 Task: Create Card Compliance Audit in Board Data Visualization Tools to Workspace Enterprise Resource Planning. Create Card Conference Execution in Board Content Marketing Campaigns to Workspace Enterprise Resource Planning. Create Card Leadership Development Performance Review in Board Website Conversion Rate Optimization to Workspace Enterprise Resource Planning
Action: Mouse moved to (84, 277)
Screenshot: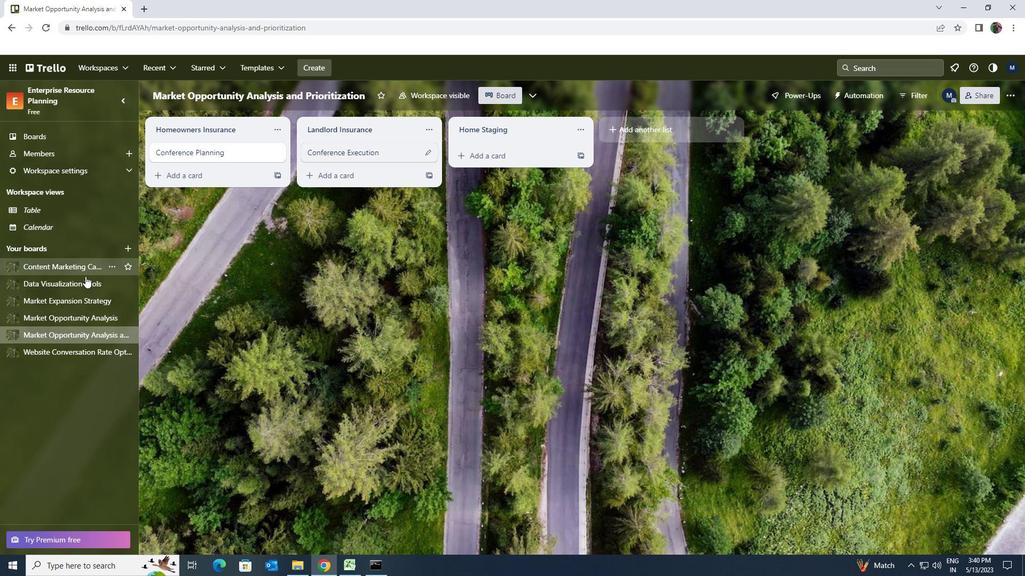 
Action: Mouse pressed left at (84, 277)
Screenshot: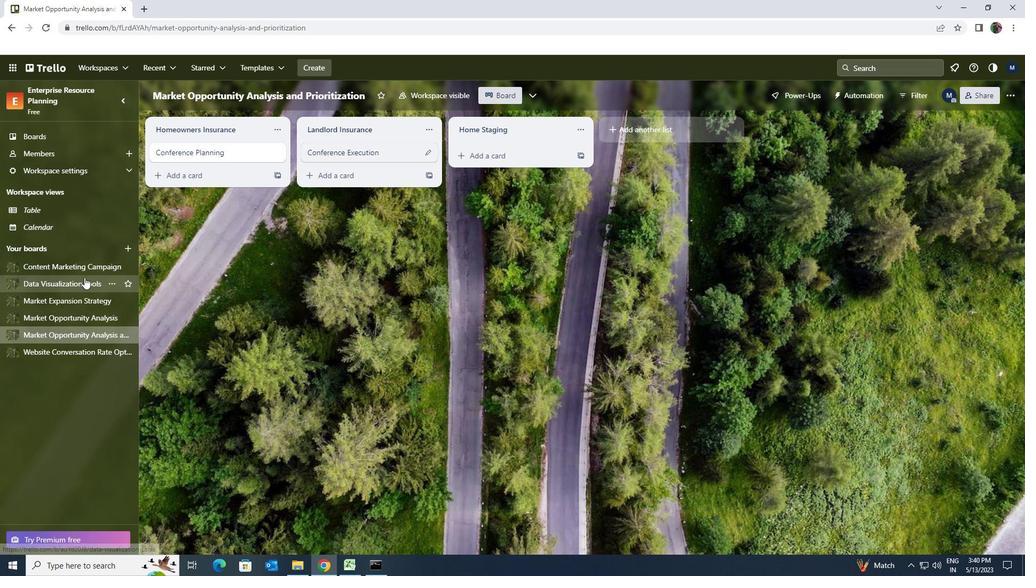 
Action: Mouse moved to (461, 156)
Screenshot: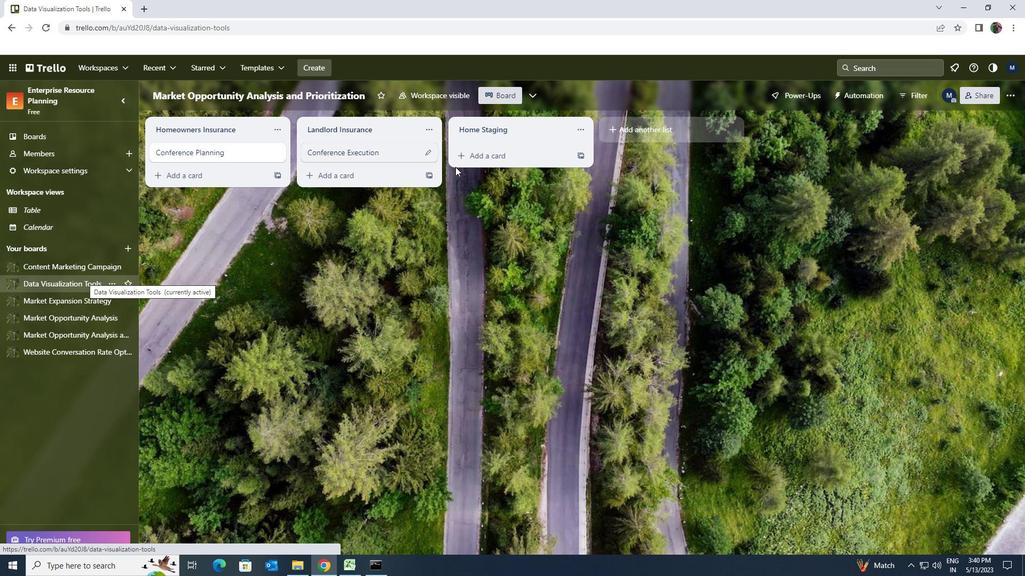 
Action: Mouse pressed left at (461, 156)
Screenshot: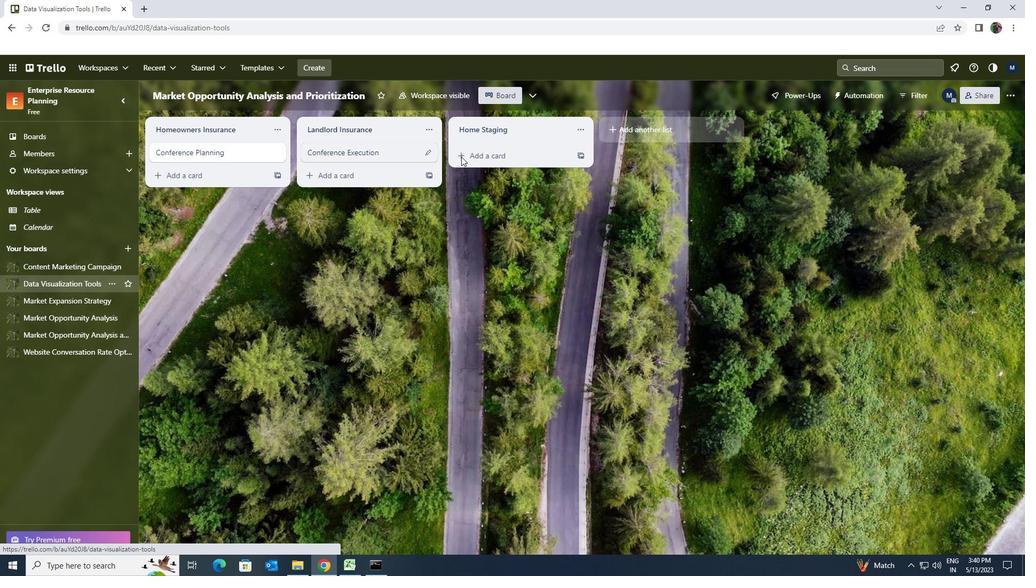
Action: Key pressed <Key.shift>COMPLIANCE<Key.space><Key.shift>AUDIT
Screenshot: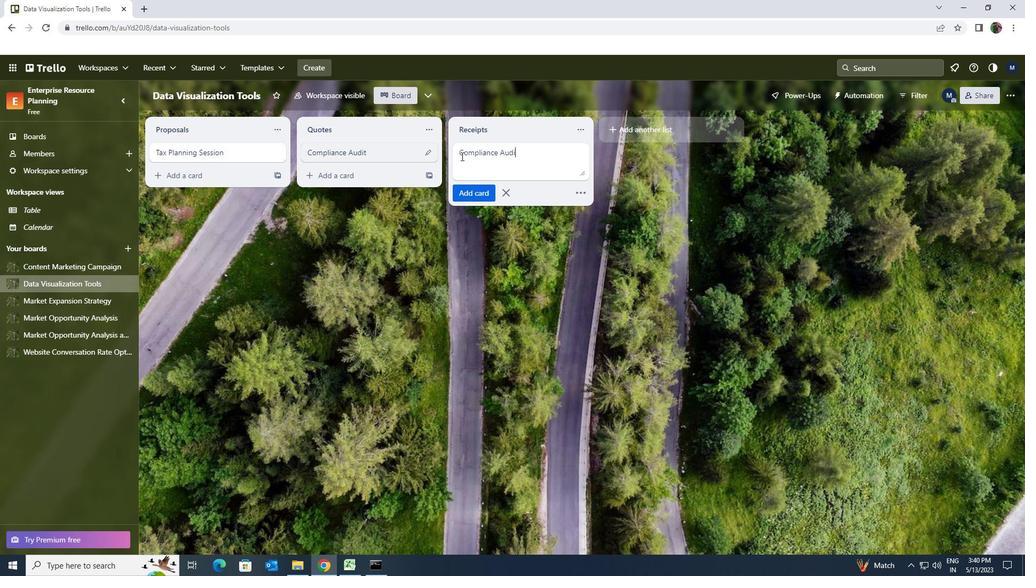 
Action: Mouse moved to (474, 193)
Screenshot: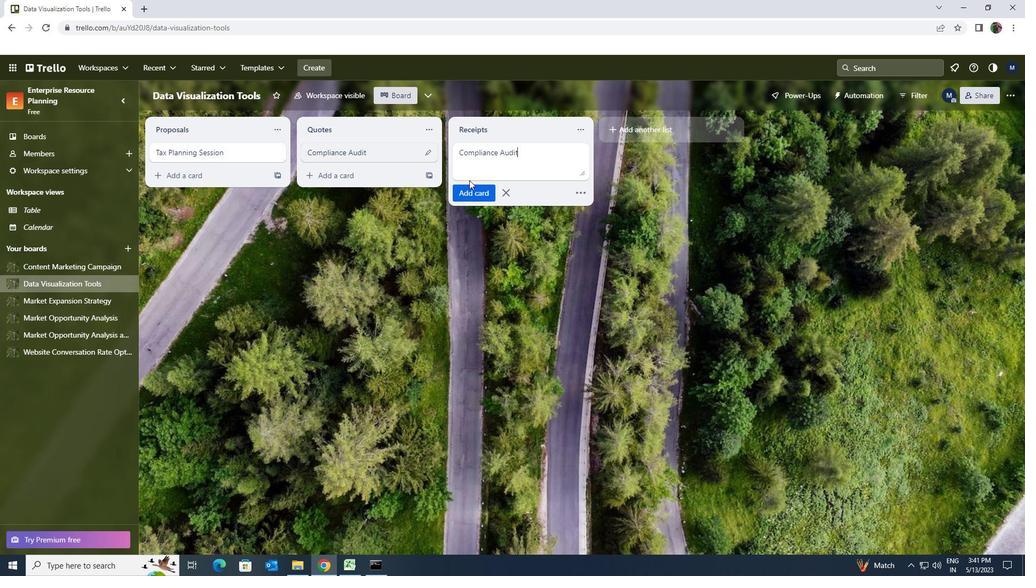 
Action: Mouse pressed left at (474, 193)
Screenshot: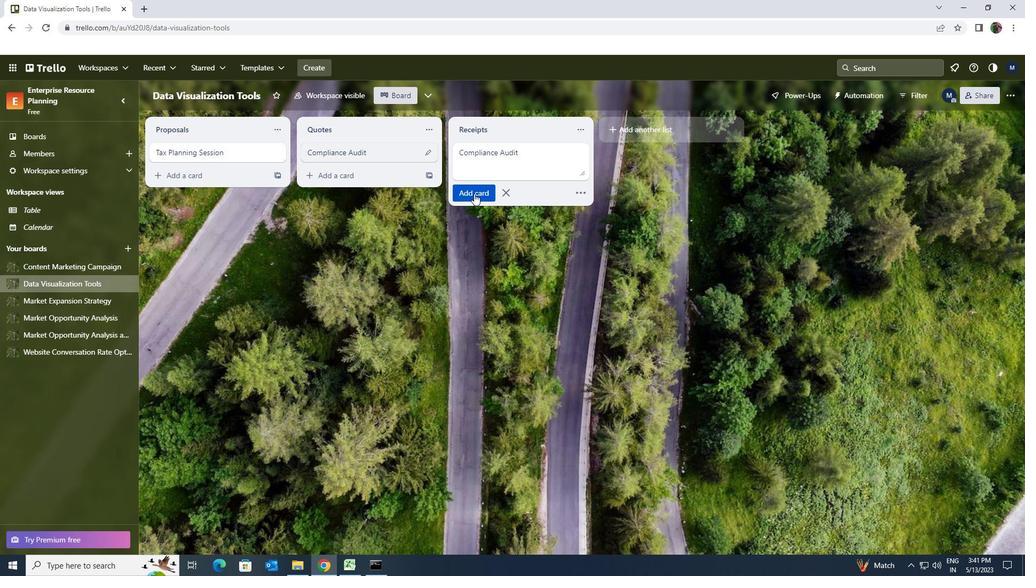 
Action: Mouse moved to (43, 261)
Screenshot: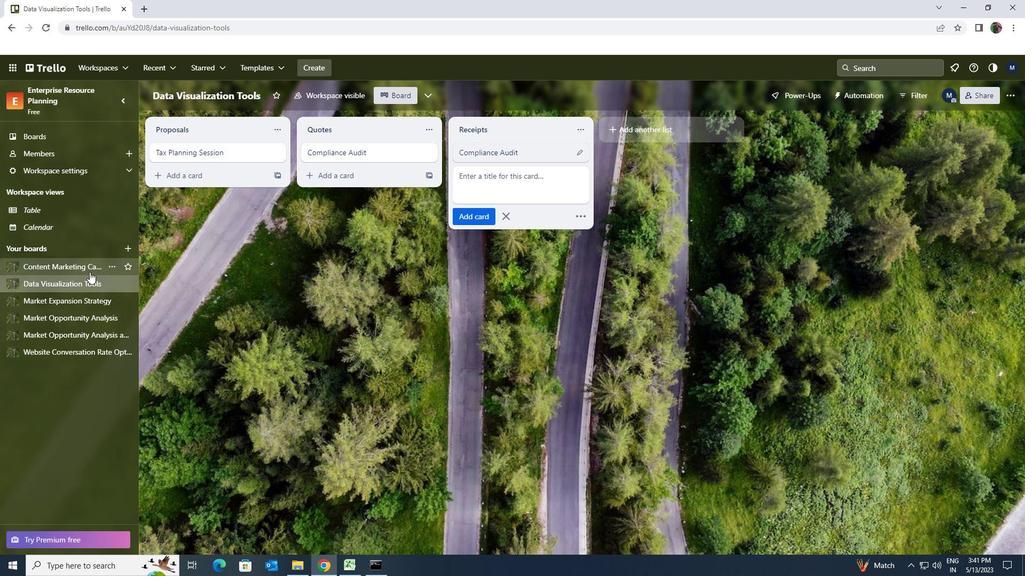 
Action: Mouse pressed left at (43, 261)
Screenshot: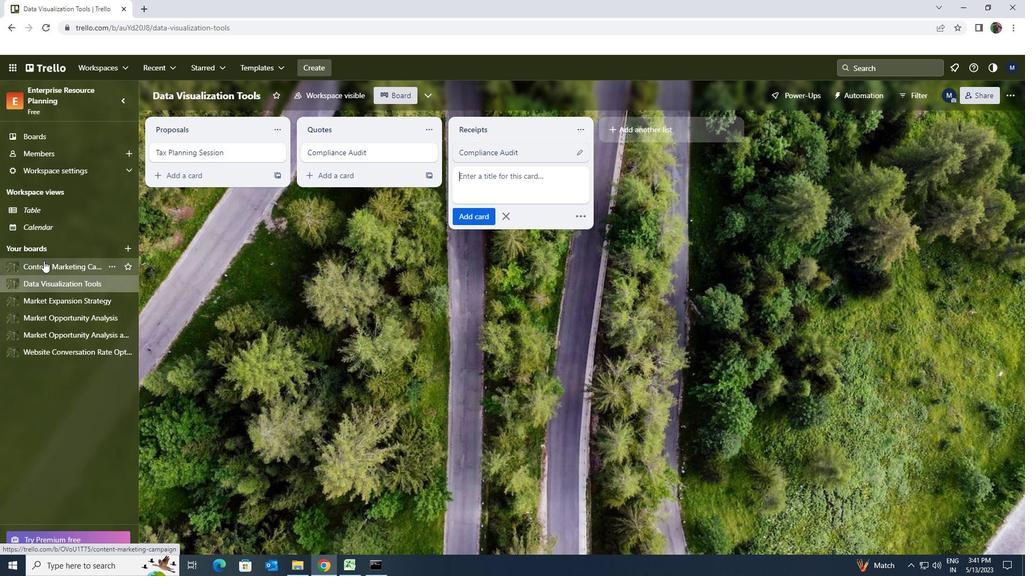 
Action: Mouse moved to (486, 154)
Screenshot: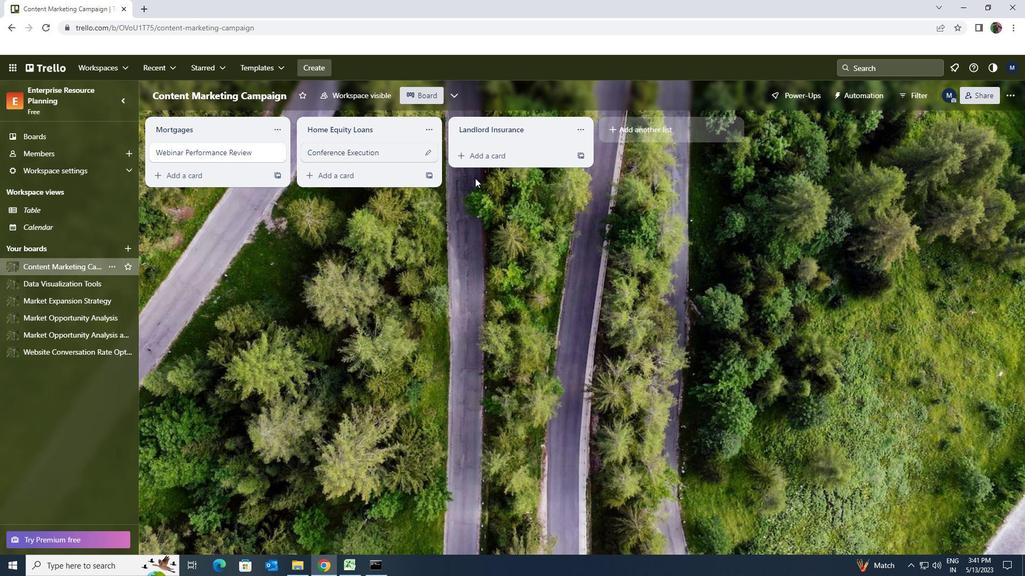 
Action: Mouse pressed left at (486, 154)
Screenshot: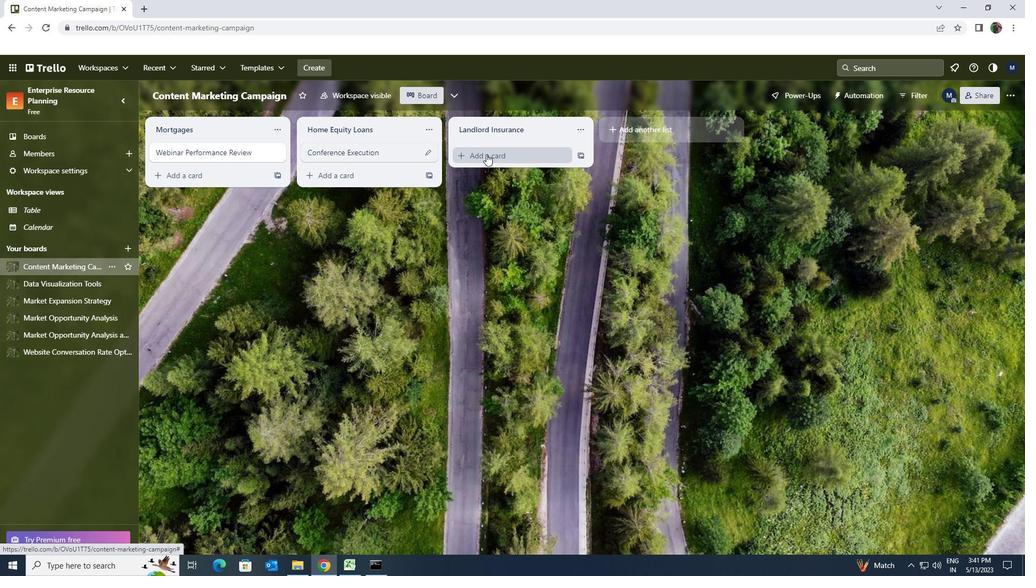 
Action: Key pressed <Key.shift>CONFERENCE<Key.space><Key.shift><Key.shift><Key.shift><Key.shift><Key.shift><Key.shift><Key.shift><Key.shift><Key.shift>EXECUTION<Key.space>
Screenshot: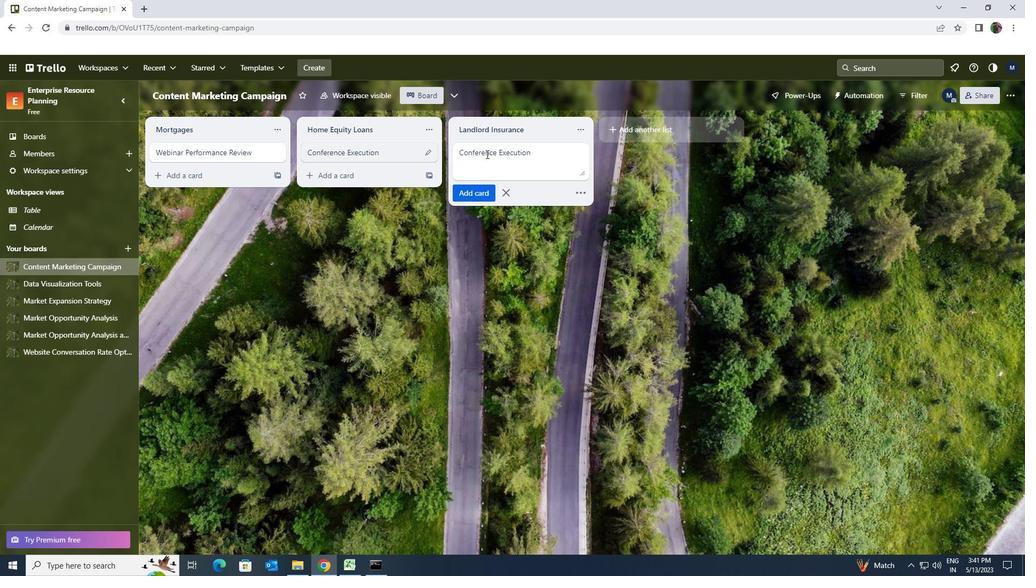 
Action: Mouse moved to (490, 191)
Screenshot: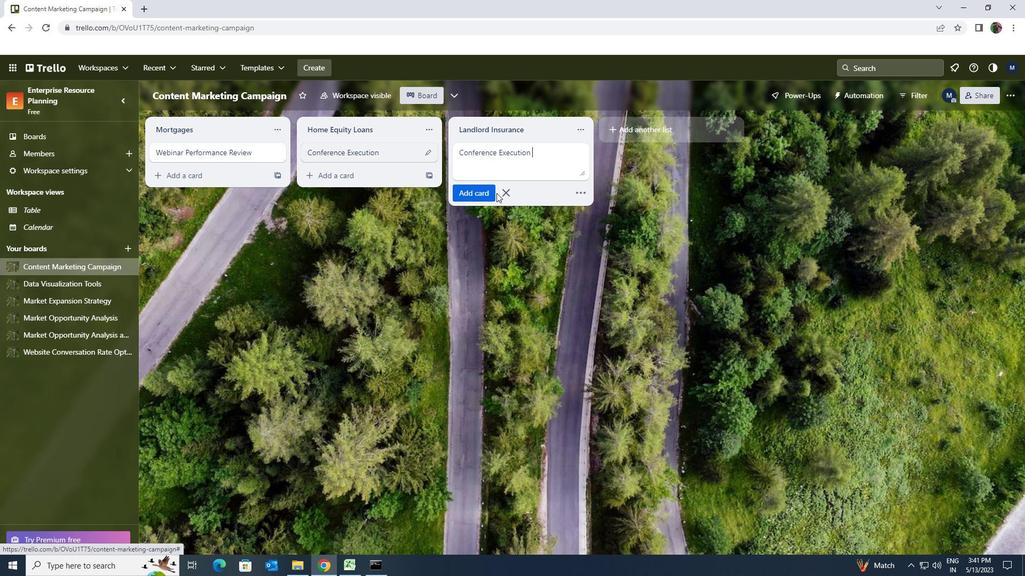
Action: Mouse pressed left at (490, 191)
Screenshot: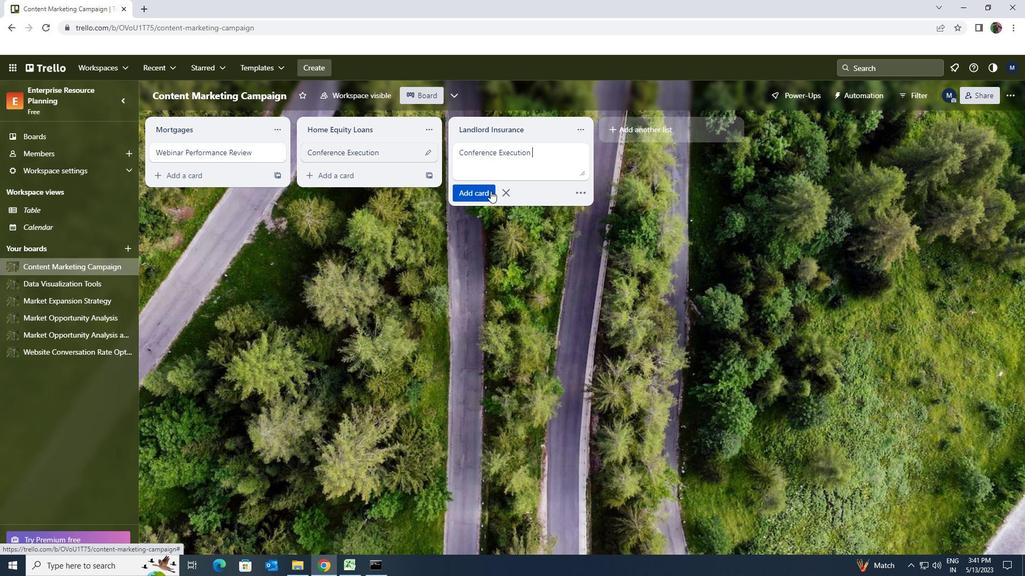 
Action: Mouse moved to (56, 355)
Screenshot: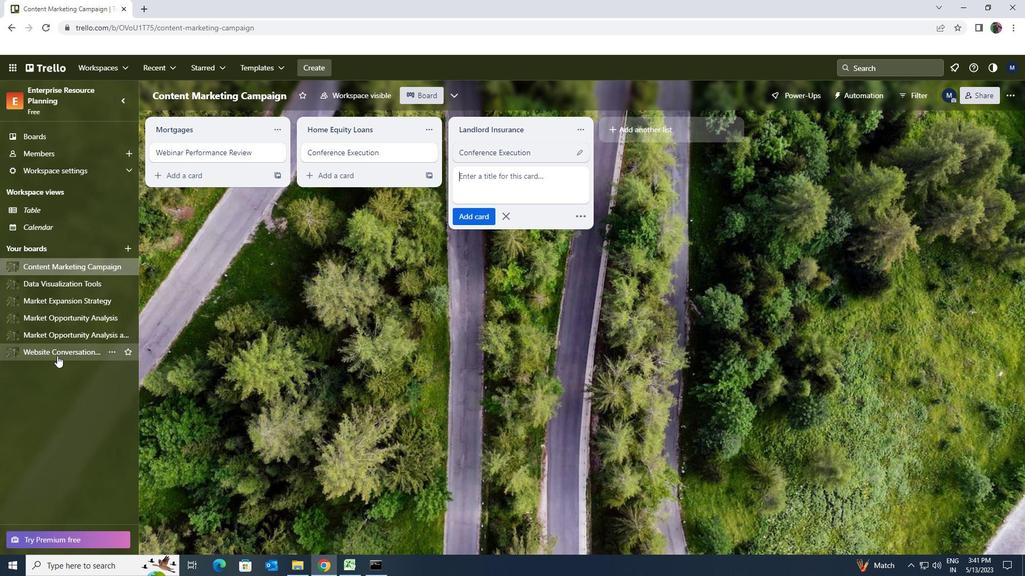 
Action: Mouse pressed left at (56, 355)
Screenshot: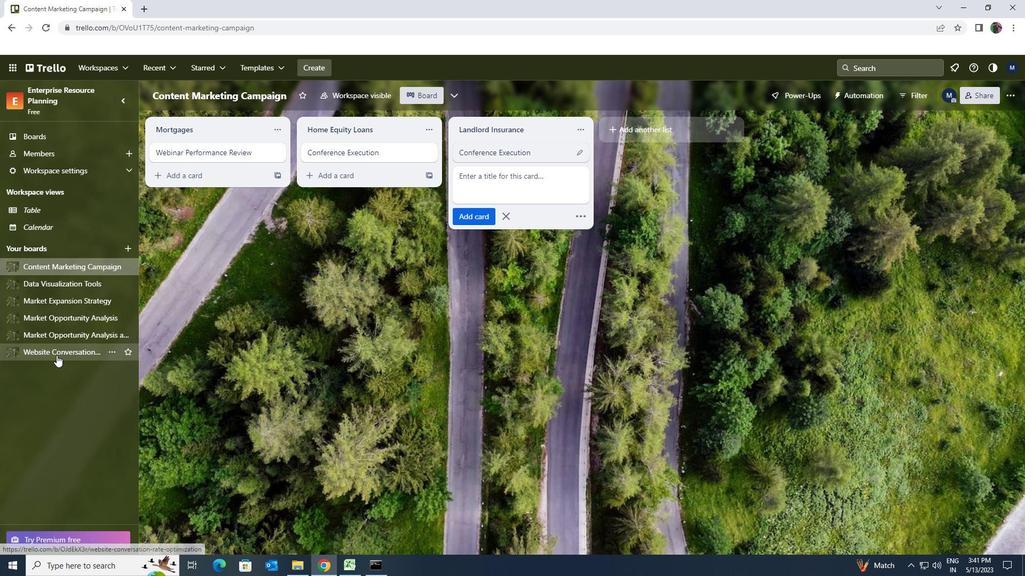 
Action: Mouse moved to (464, 153)
Screenshot: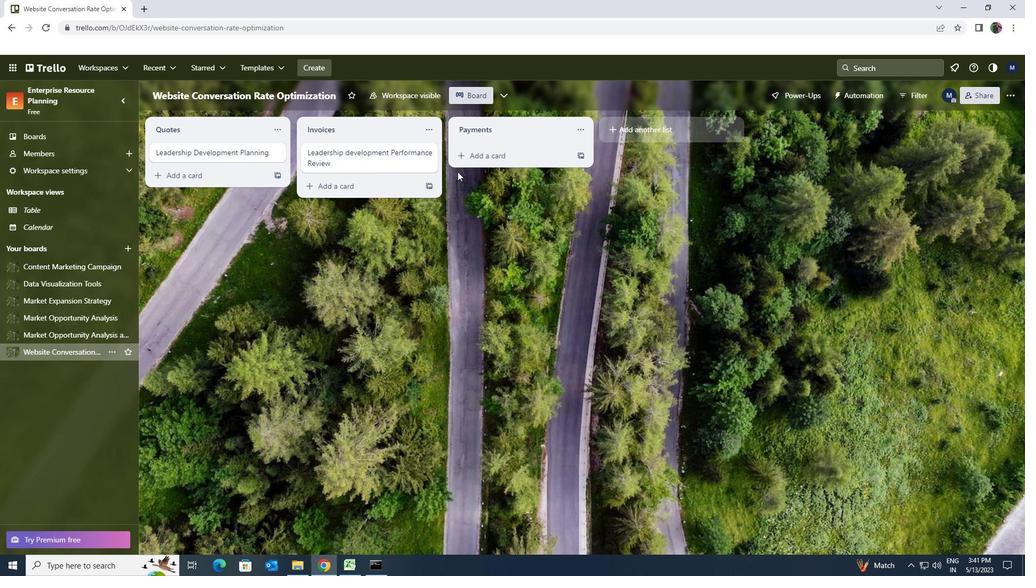 
Action: Mouse pressed left at (464, 153)
Screenshot: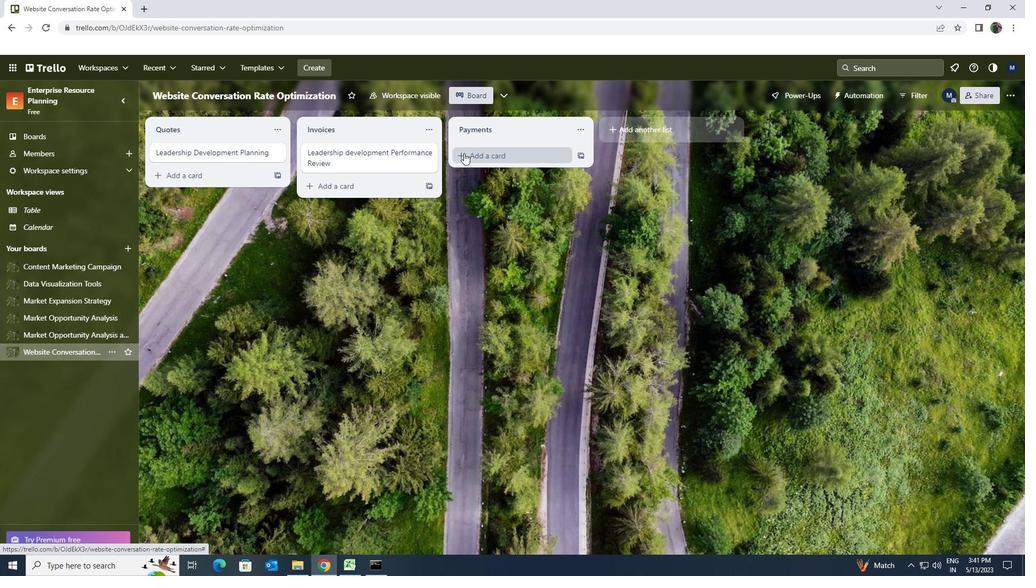 
Action: Key pressed <Key.shift>LEADERSHIP<Key.space><Key.shift>DEVELOPMENT<Key.space><Key.shift>PERFORMANCE<Key.space><Key.shift>REVIEW
Screenshot: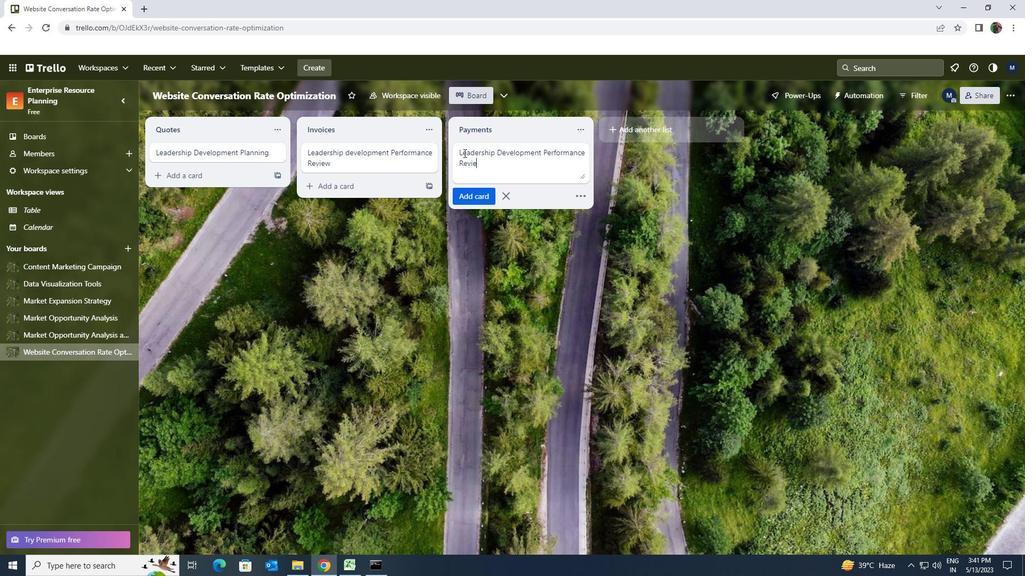 
Action: Mouse moved to (469, 194)
Screenshot: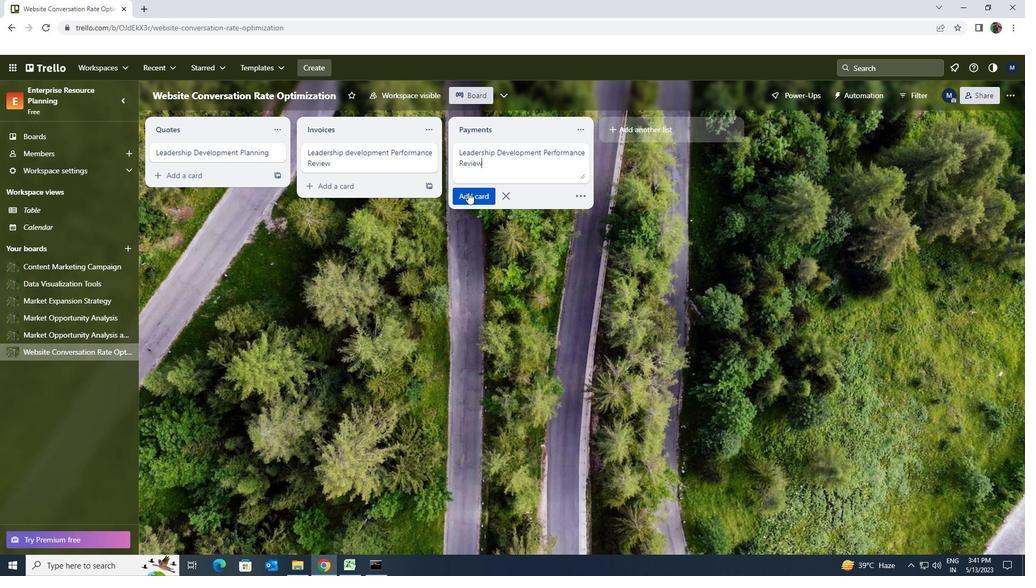 
Action: Mouse pressed left at (469, 194)
Screenshot: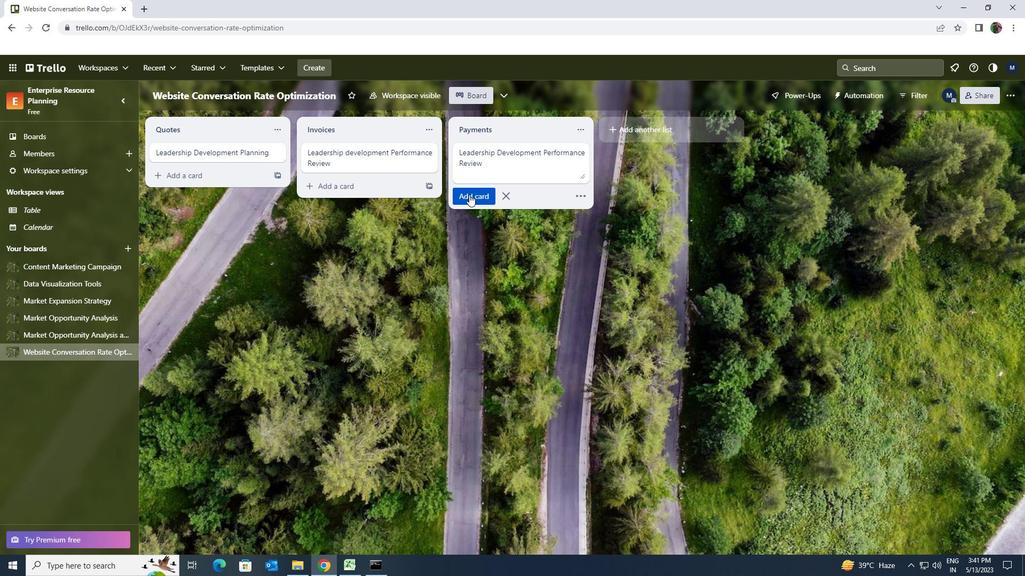 
